 Task: Change object animations to after previous.
Action: Mouse moved to (445, 85)
Screenshot: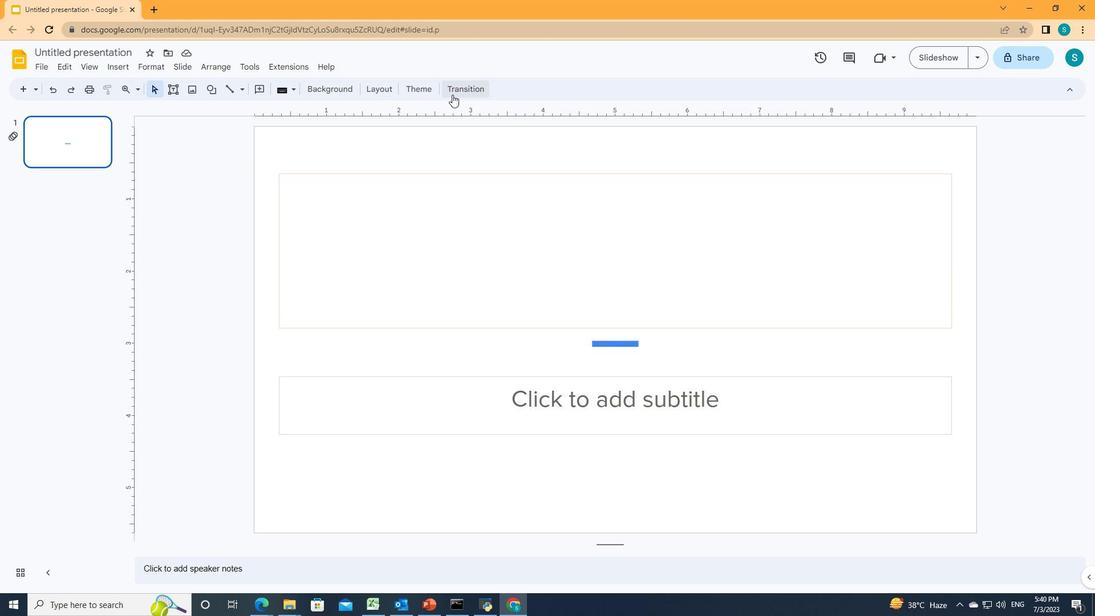 
Action: Mouse pressed left at (445, 85)
Screenshot: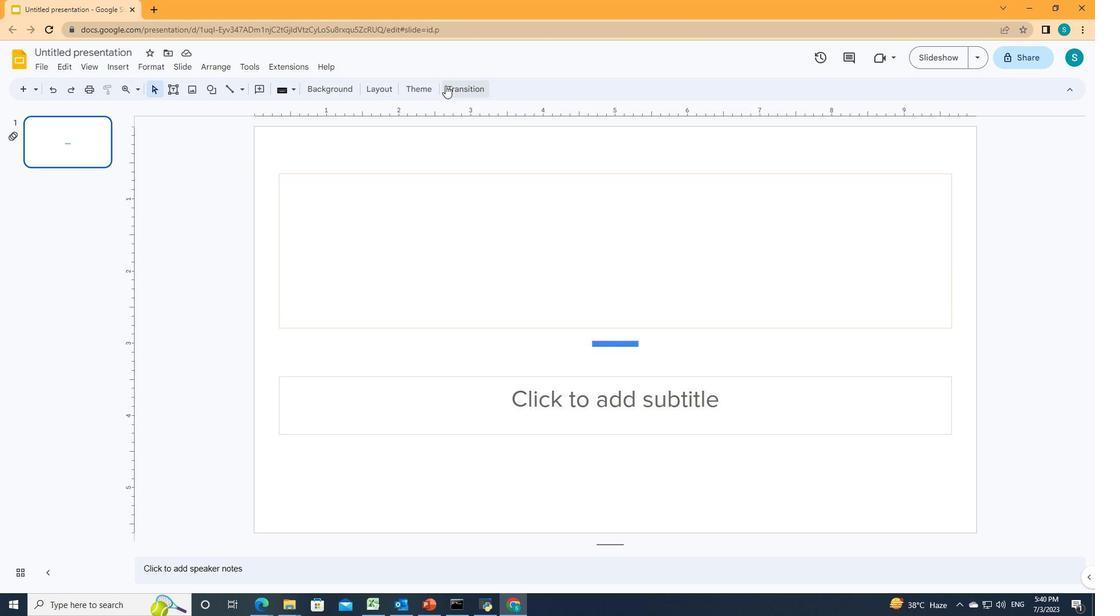 
Action: Mouse moved to (1010, 337)
Screenshot: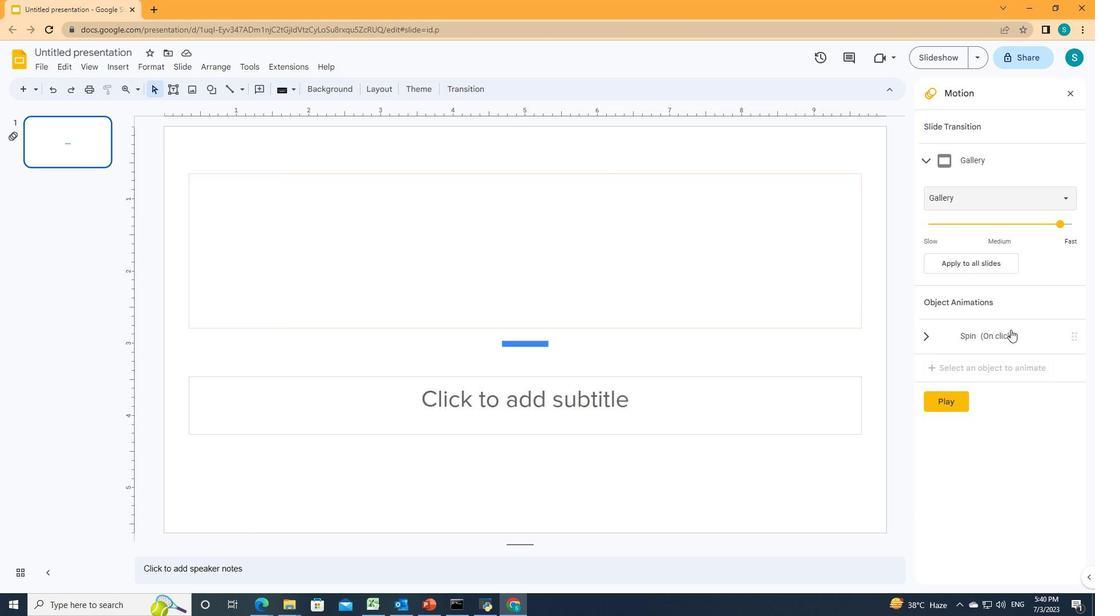 
Action: Mouse pressed left at (1010, 337)
Screenshot: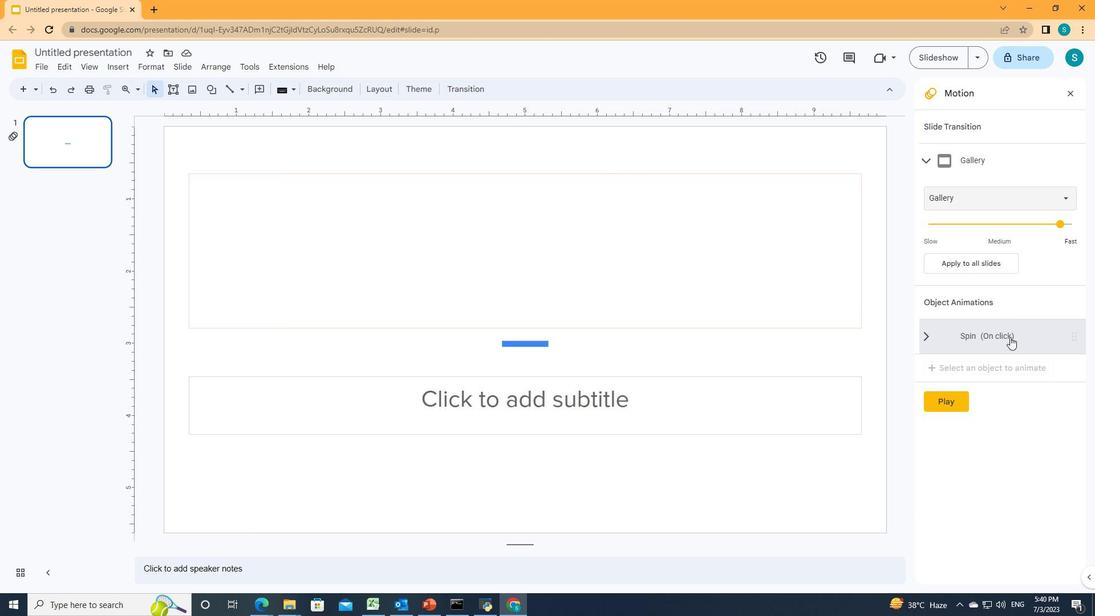 
Action: Mouse moved to (1028, 304)
Screenshot: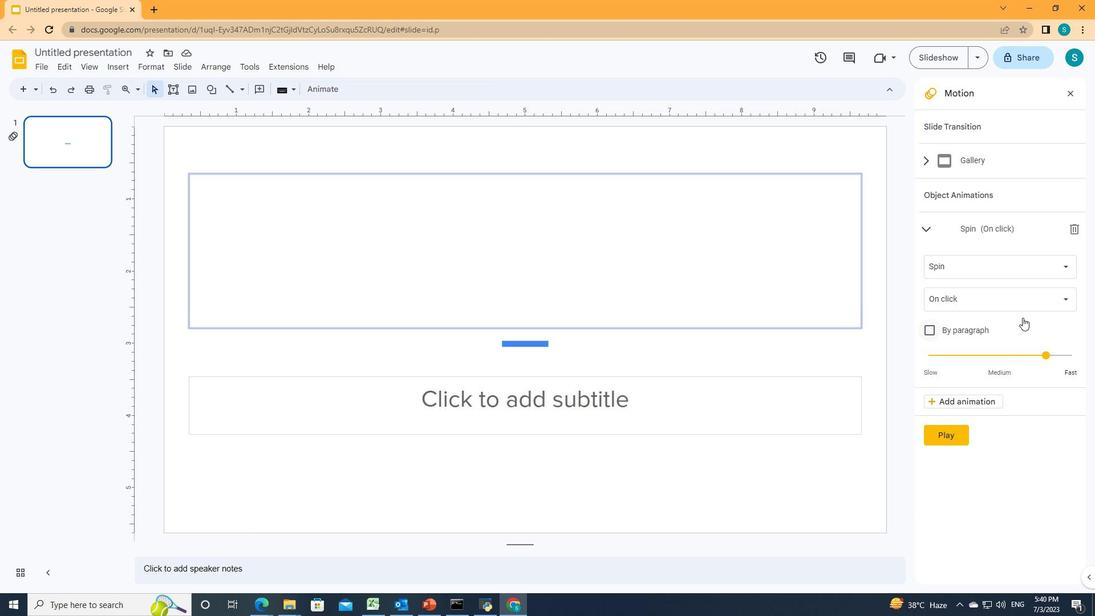 
Action: Mouse pressed left at (1028, 304)
Screenshot: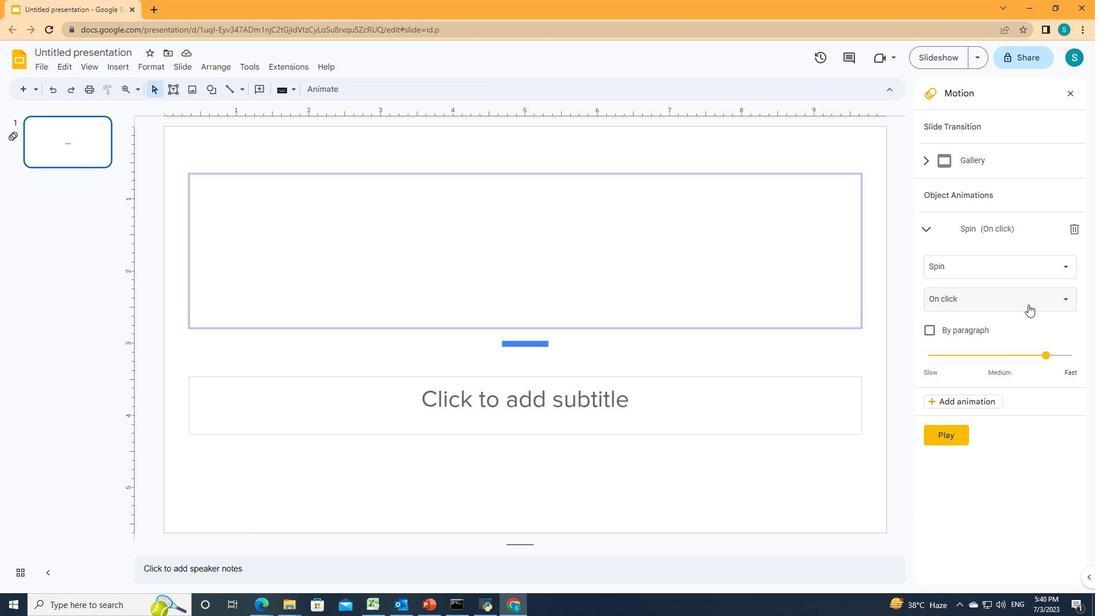 
Action: Mouse moved to (992, 342)
Screenshot: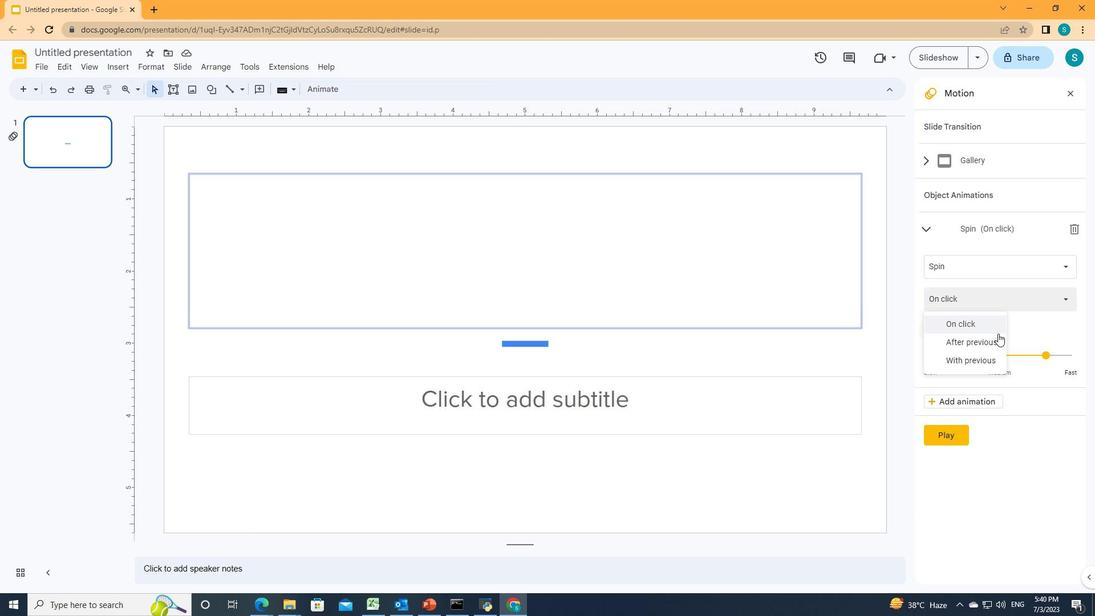 
Action: Mouse pressed left at (992, 342)
Screenshot: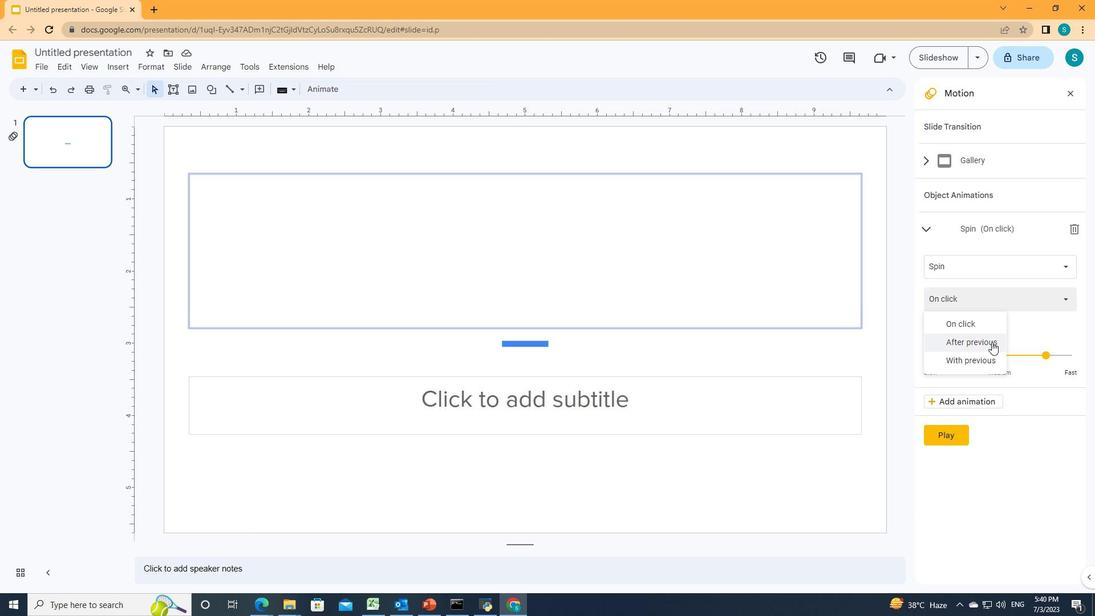 
Action: Mouse moved to (935, 231)
Screenshot: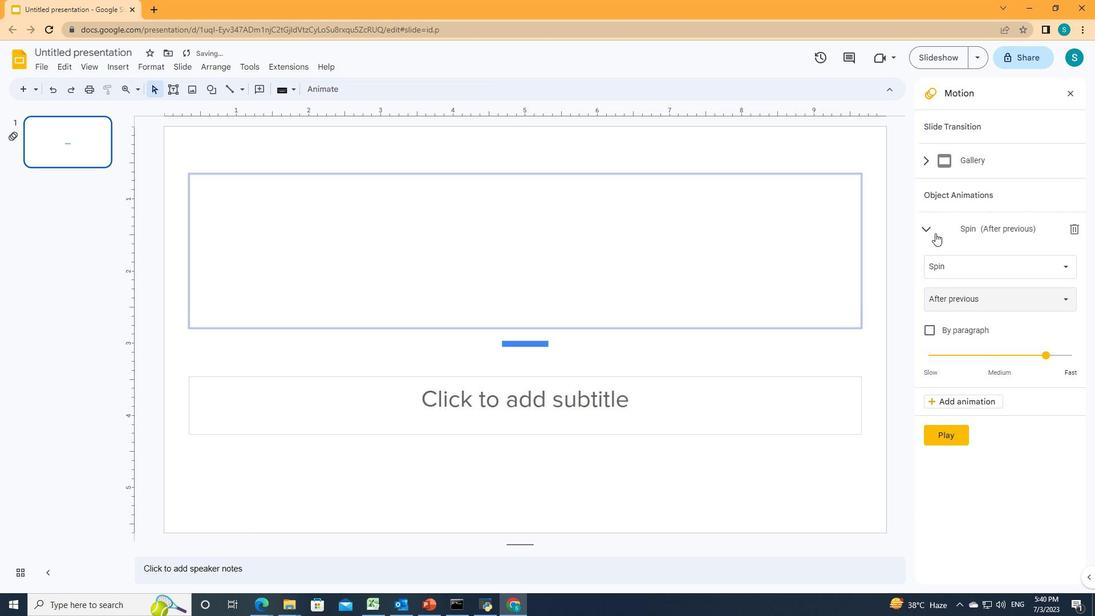 
